 Task: Add an event with the title Third Interview with Lorence, date ''2023/10/12'', time 20:00and add a description: As each participant delivers their presentation, fellow participants and a designated facilitator will provide constructive feedback, highlighting strengths and offering suggestions for improvement. The feedback will focus on areas such as clarity of message, organization of content, vocal delivery, non-verbal communication, and overall presentation effectiveness.Mark the tasks as Completed , logged in from the account softage.5@softage.netand send the event invitation to softage.2@softage.net and softage.3@softage.net. Set a reminder for the event Doesn''t repeat
Action: Mouse moved to (62, 111)
Screenshot: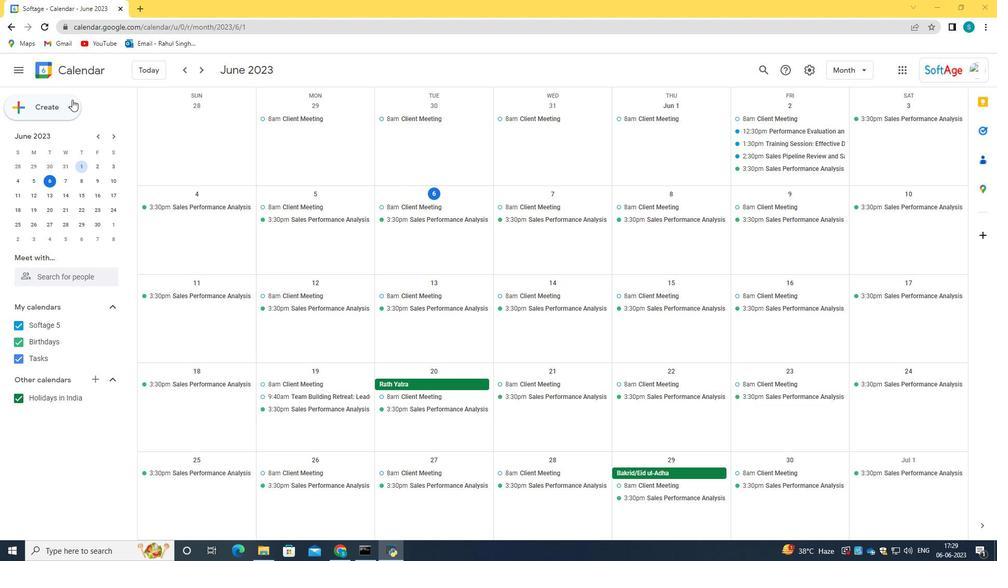 
Action: Mouse pressed left at (62, 111)
Screenshot: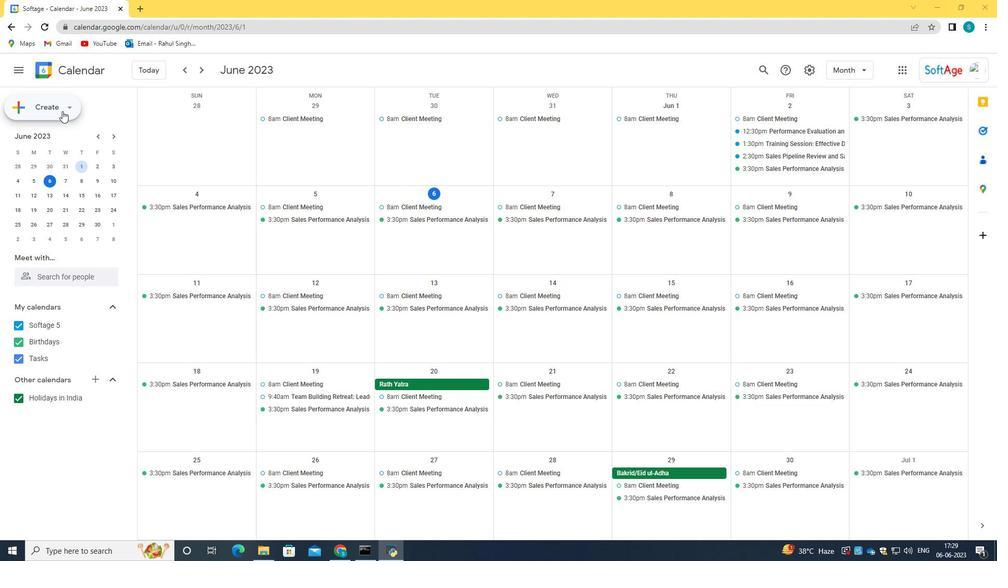 
Action: Mouse moved to (63, 134)
Screenshot: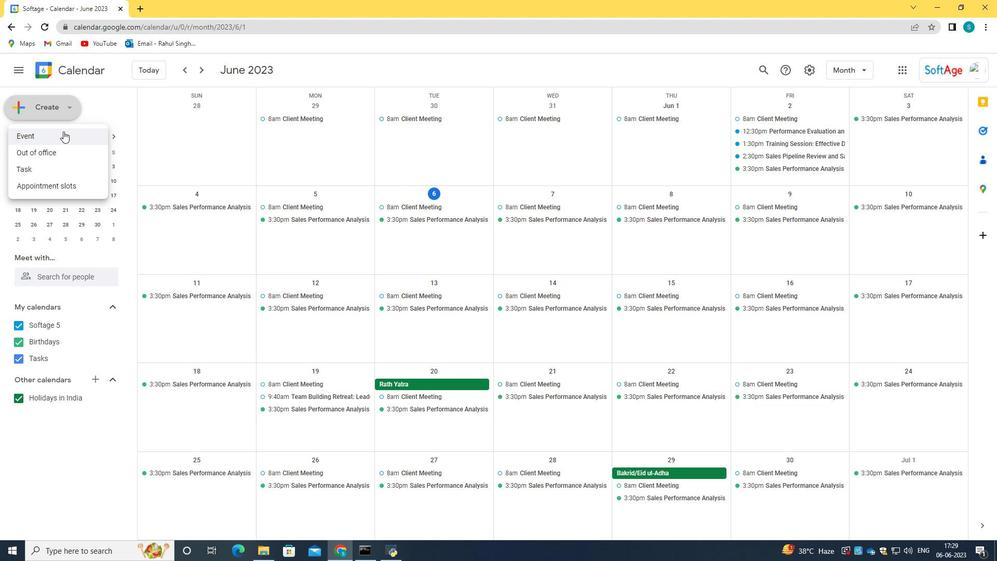 
Action: Mouse pressed left at (63, 134)
Screenshot: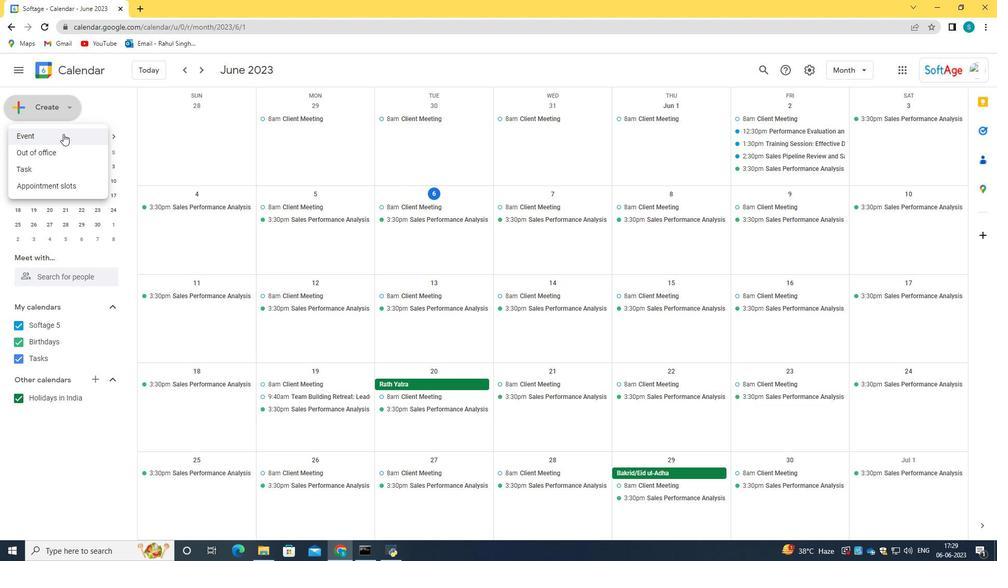 
Action: Mouse moved to (531, 359)
Screenshot: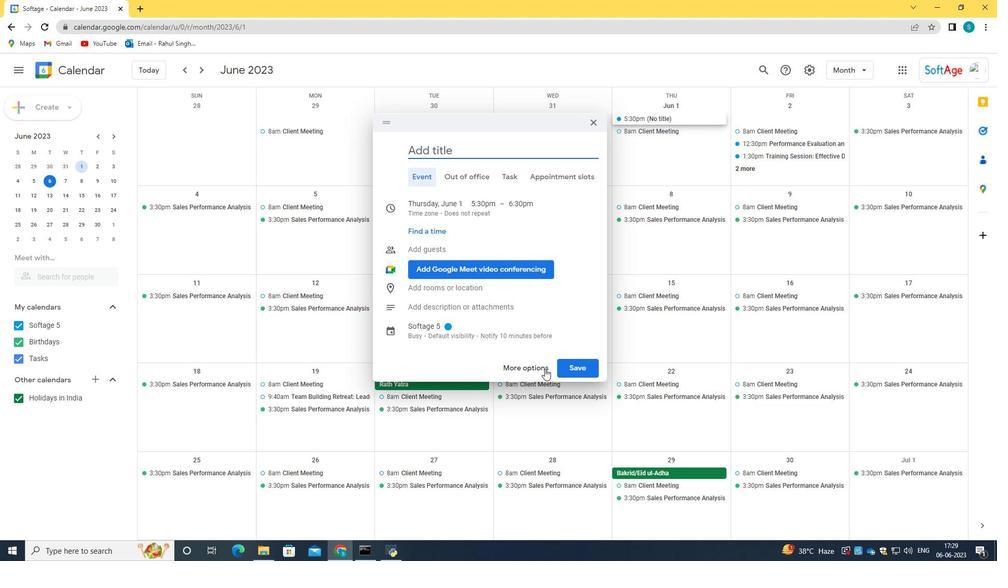 
Action: Mouse pressed left at (531, 359)
Screenshot: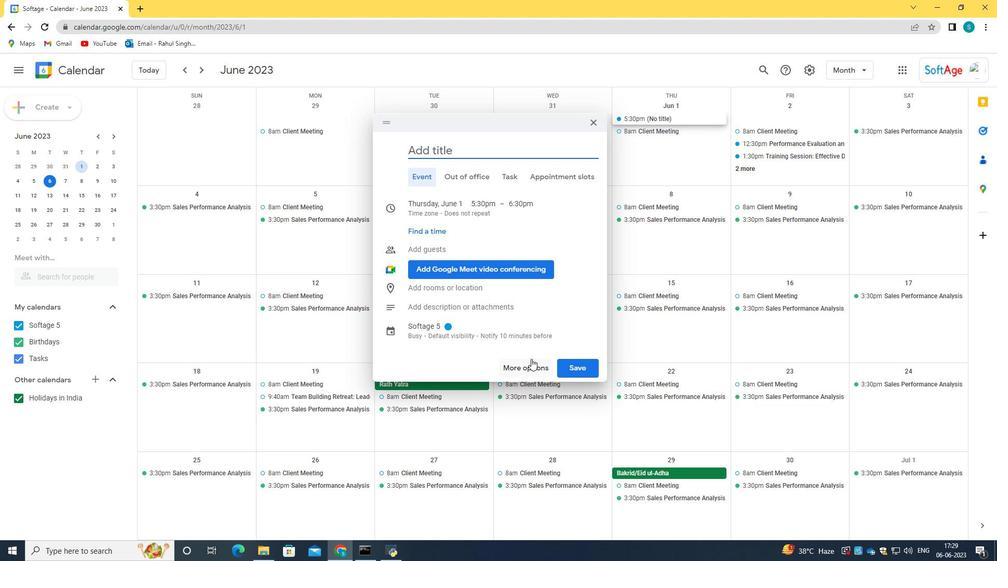 
Action: Mouse moved to (127, 73)
Screenshot: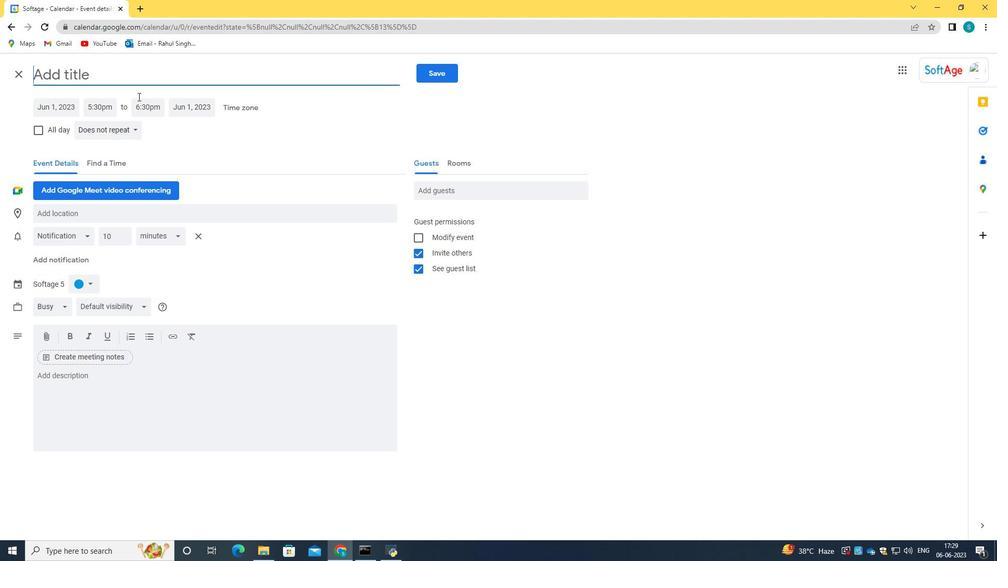 
Action: Mouse pressed left at (127, 73)
Screenshot: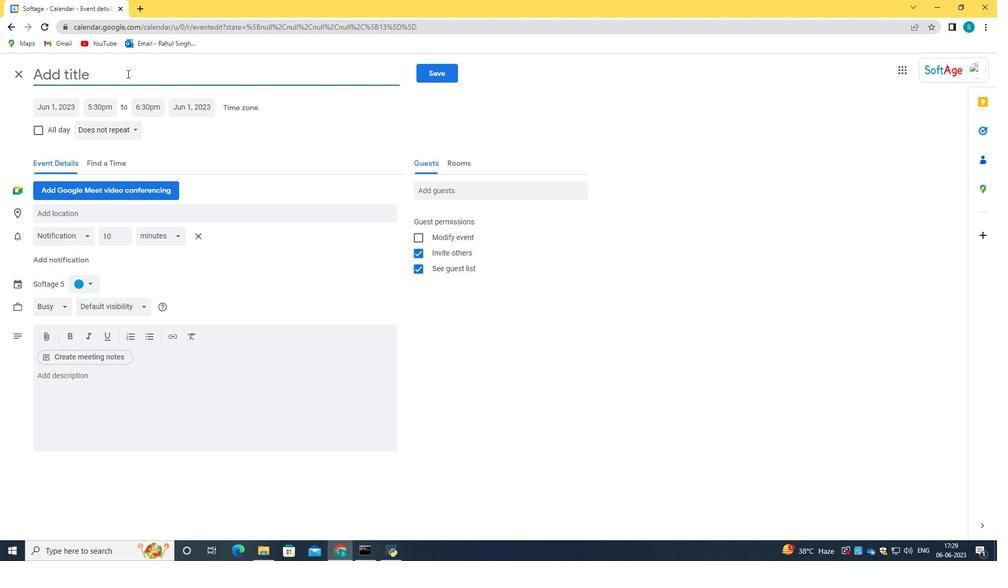 
Action: Key pressed <Key.caps_lock>T<Key.caps_lock>hird<Key.space><Key.caps_lock>I<Key.caps_lock>nterview<Key.space>with<Key.space><Key.caps_lock>L<Key.caps_lock>orence<Key.backspace><Key.backspace><Key.backspace><Key.backspace>ence<Key.space>
Screenshot: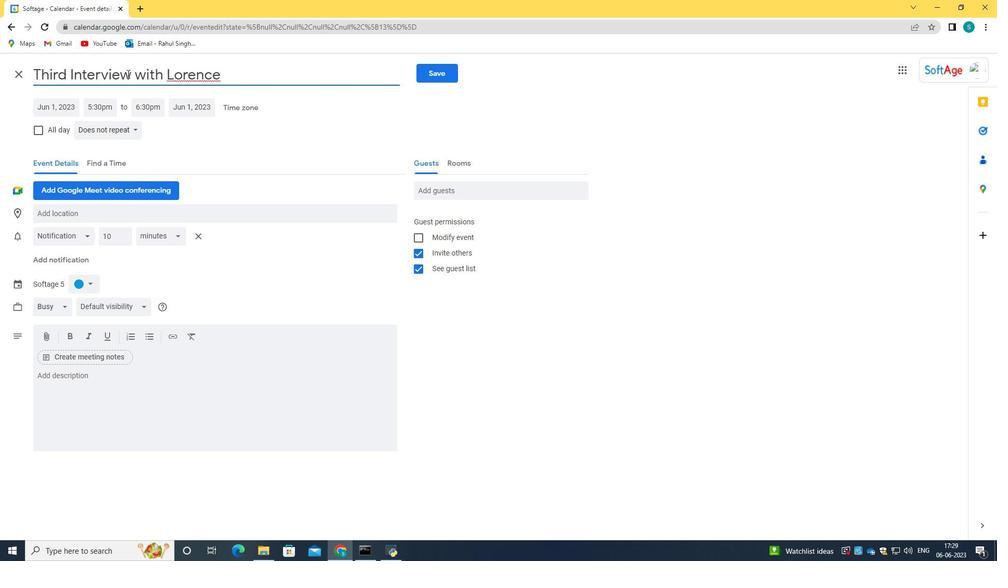 
Action: Mouse moved to (49, 108)
Screenshot: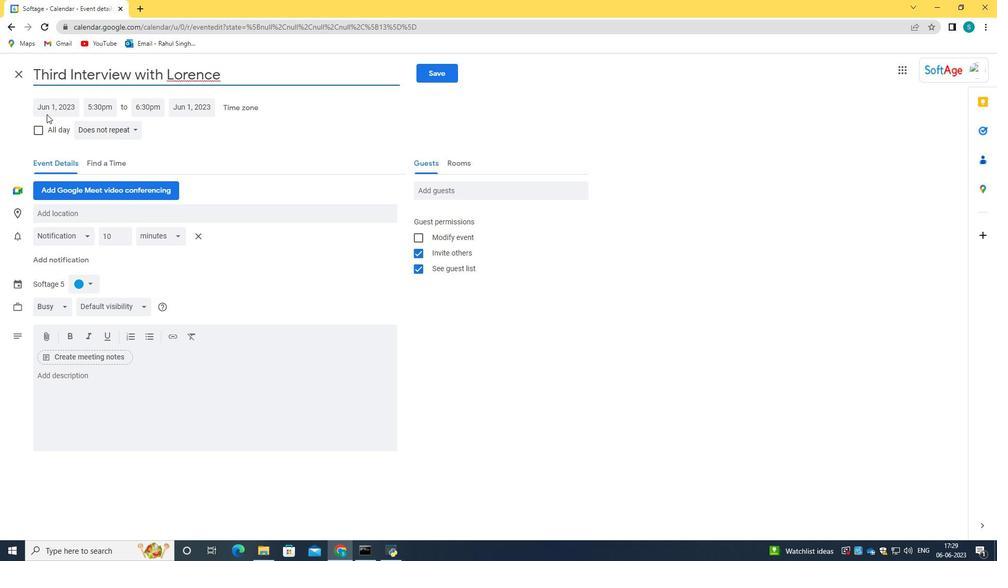 
Action: Mouse pressed left at (49, 108)
Screenshot: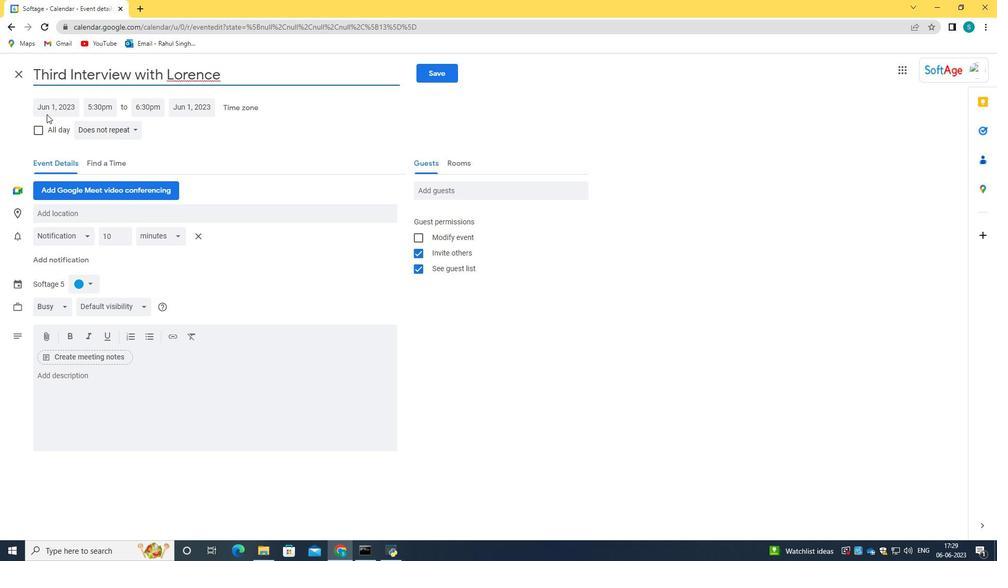 
Action: Key pressed 2023/10/12<Key.tab>20<Key.shift_r>:00<Key.enter>
Screenshot: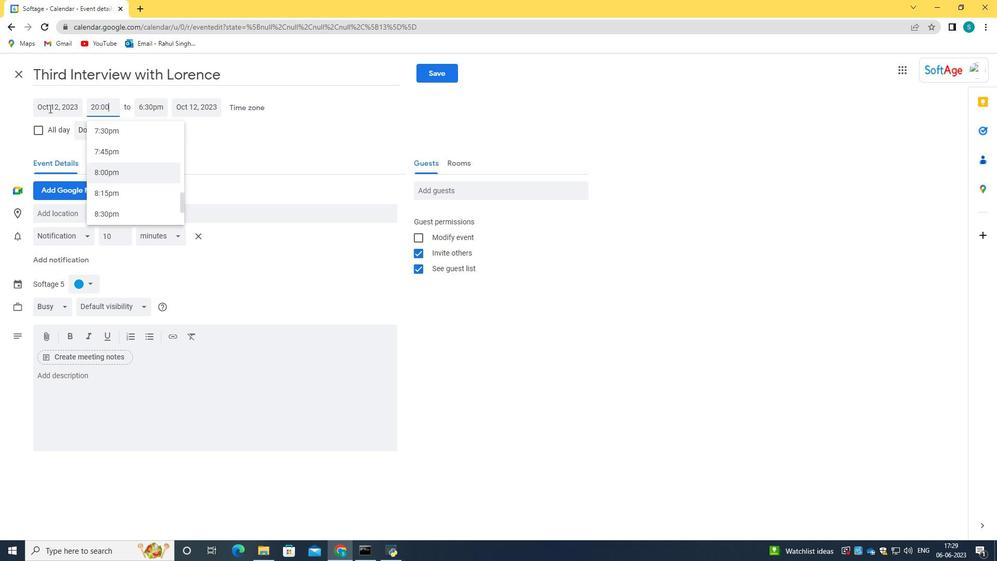 
Action: Mouse moved to (63, 134)
Screenshot: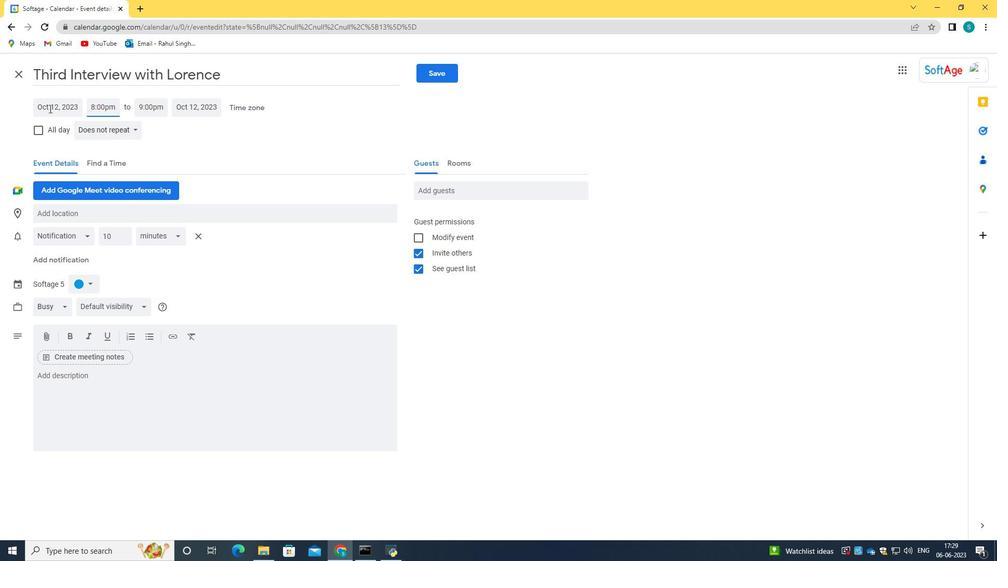 
Action: Mouse pressed left at (62, 130)
Screenshot: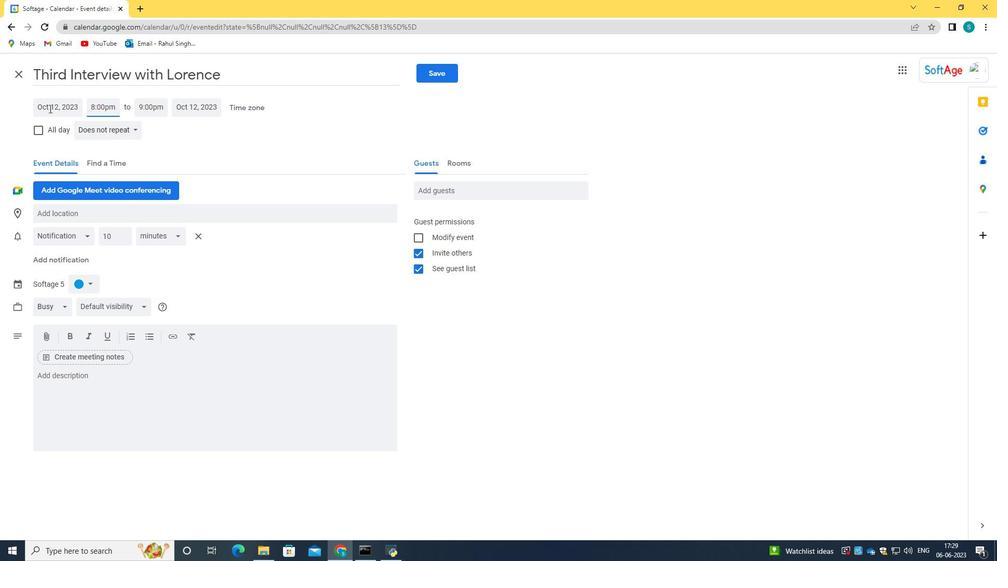 
Action: Mouse moved to (231, 152)
Screenshot: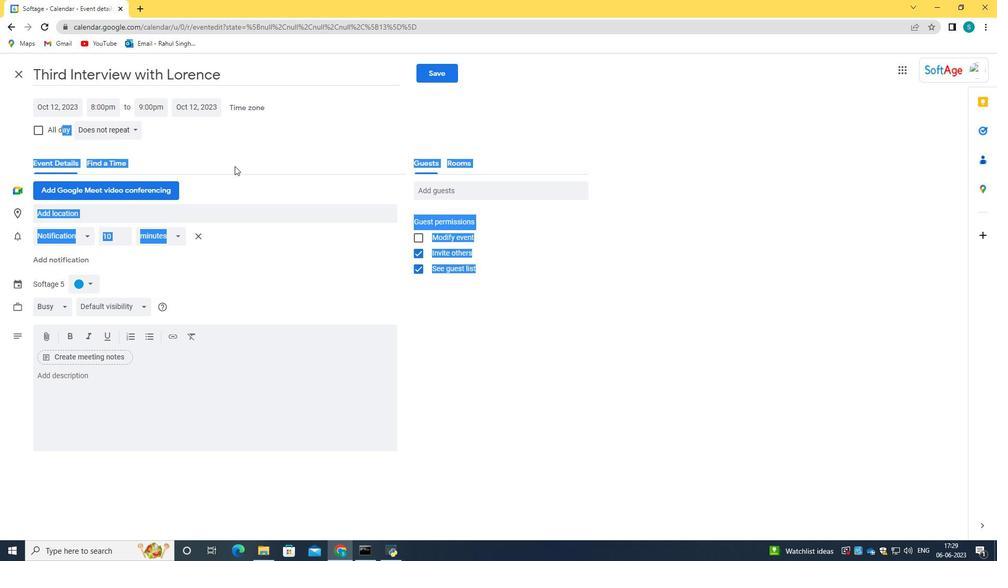 
Action: Mouse pressed left at (231, 152)
Screenshot: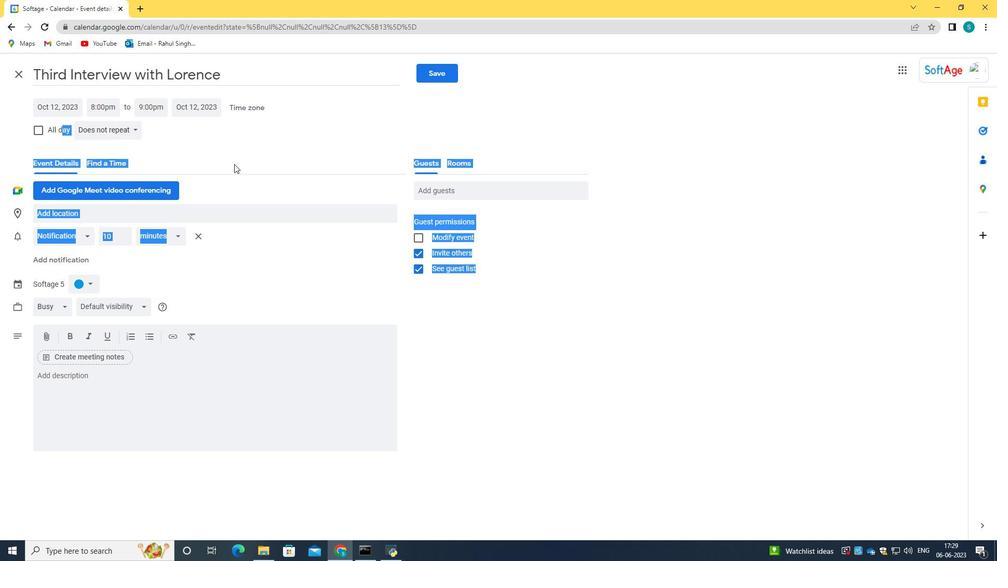 
Action: Mouse moved to (202, 399)
Screenshot: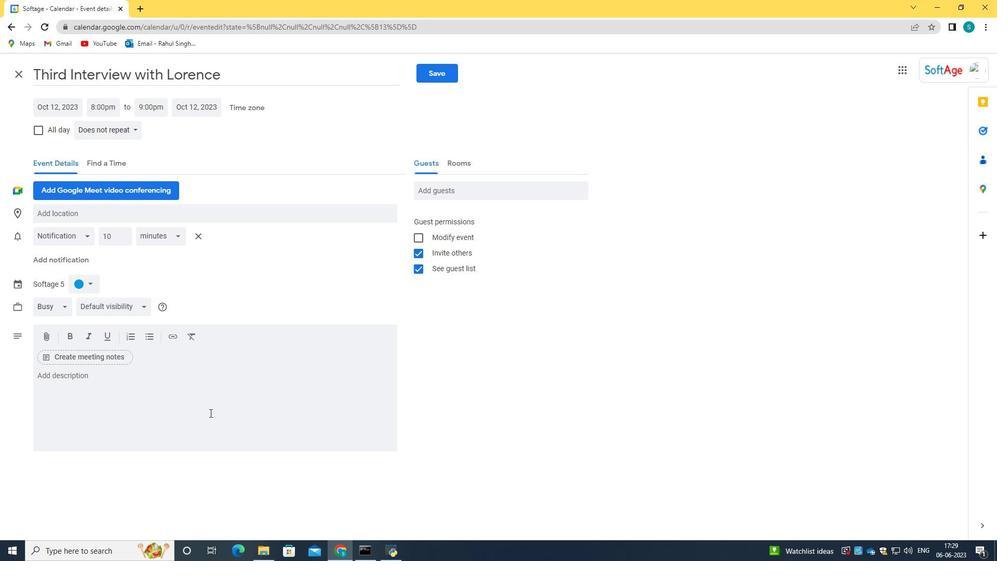 
Action: Mouse pressed left at (202, 399)
Screenshot: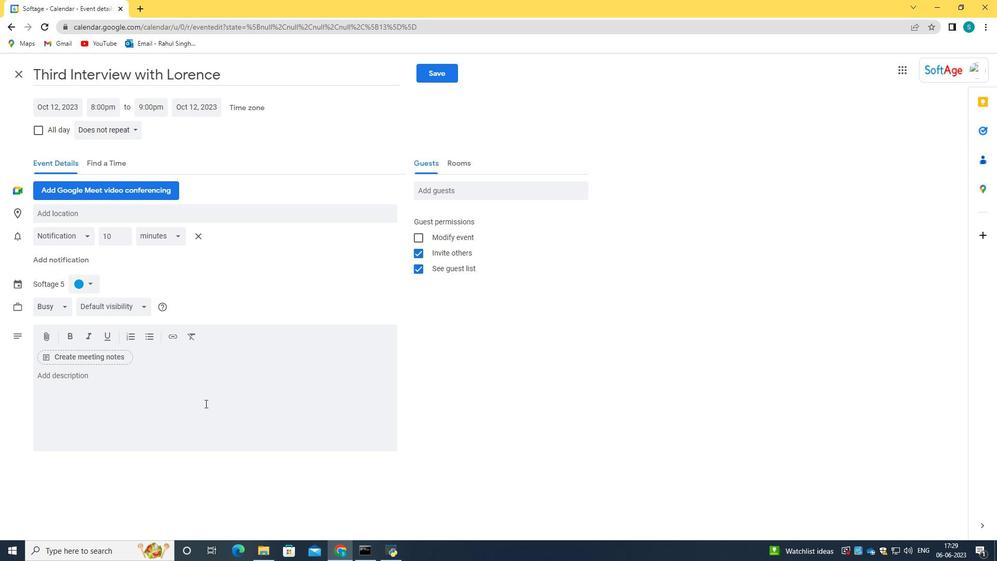 
Action: Key pressed <Key.caps_lock>A<Key.caps_lock>s<Key.space>each<Key.space>paricipants<Key.space><Key.backspace><Key.backspace><Key.backspace><Key.backspace><Key.backspace><Key.backspace><Key.backspace><Key.backspace><Key.backspace>ticio<Key.backspace>pants<Key.space>delivers<Key.space>their<Key.space>pr<Key.backspace>e<Key.backspace>rd<Key.backspace>esentation,<Key.space>fellow<Key.space>participants<Key.space>delivers<Key.space>their<Key.space>presentation,<Key.space>fellow<Key.space>participants<Key.space>as<Key.backspace>nd<Key.space>a<Key.space>designated<Key.space>facilitator<Key.space>will<Key.space>provide<Key.space>constructive<Key.space>feedback,<Key.space>highlighting<Key.space>strengths<Key.space>ansd<Key.space>===<Key.backspace><Key.backspace><Key.backspace><Key.backspace><Key.backspace>d<Key.backspace><Key.backspace>d<Key.space>offering<Key.space>suggerstyi<Key.backspace><Key.backspace><Key.backspace><Key.backspace><Key.backspace>s<Key.backspace>tions<Key.space>for<Key.space>i<Key.backspace><Key.backspace><Key.backspace><Key.backspace><Key.backspace><Key.backspace><Key.backspace><Key.backspace><Key.backspace><Key.backspace><Key.backspace><Key.backspace>estions<Key.space>for<Key.space>improvemtn<Key.backspace><Key.backspace>ent.<Key.space><Key.caps_lock>T<Key.caps_lock>he<Key.space>feednac<Key.backspace><Key.backspace><Key.backspace>bc<Key.backspace>ack<Key.space>will<Key.space>o<Key.backspace>focus<Key.space>on<Key.space>areas<Key.space>such<Key.space>as<Key.space>clarity<Key.space>of<Key.space>massg<Key.backspace>age.<Key.backspace>,<Key.space>organiation<Key.space>o<Key.backspace><Key.backspace><Key.backspace><Key.backspace><Key.backspace><Key.backspace><Key.backspace><Key.backspace>ization<Key.space>of<Key.space>content,<Key.space>vocal<Key.space>delivery,<Key.backspace>,<Key.space>non-verbal<Key.space>communication<Key.space>and<Key.space>overall<Key.space>presentation<Key.space>effectiveness.
Screenshot: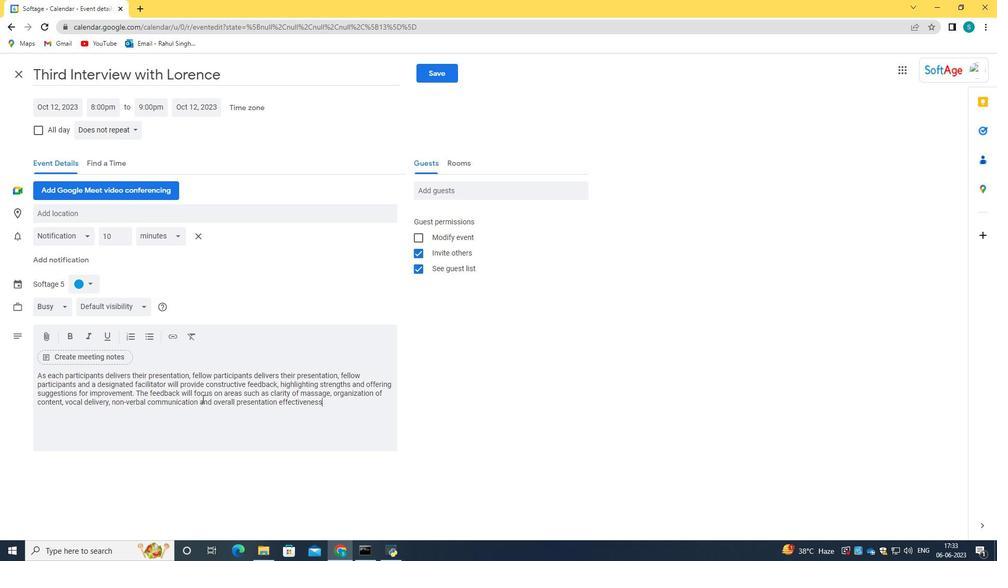 
Action: Mouse moved to (451, 192)
Screenshot: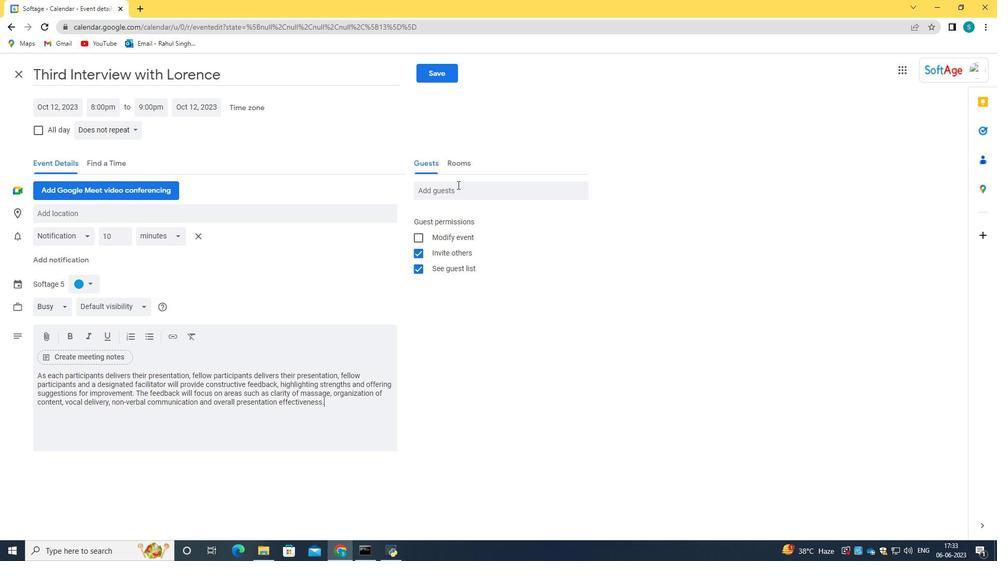 
Action: Mouse pressed left at (451, 192)
Screenshot: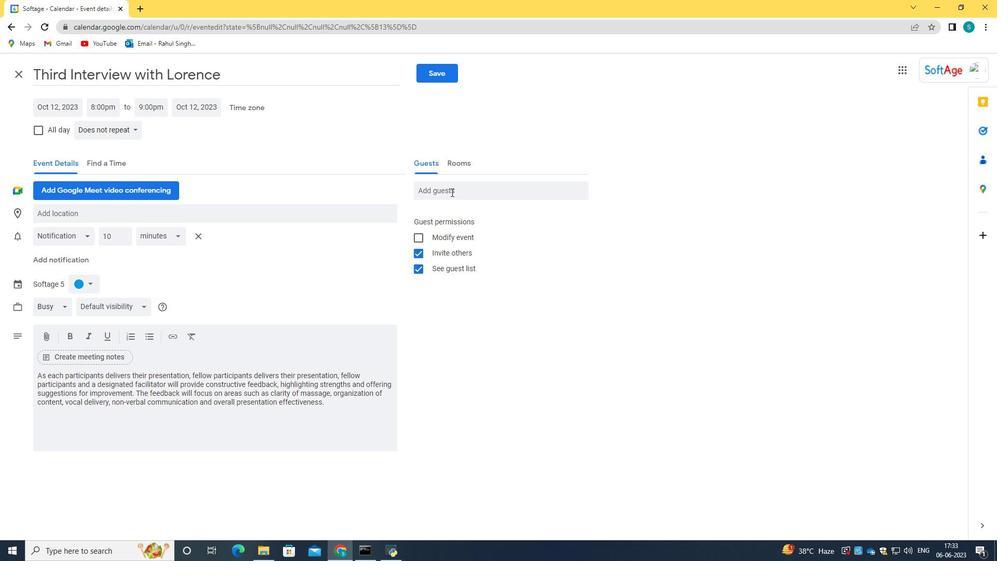 
Action: Key pressed <Key.caps_lock><Key.caps_lock>softage.2<Key.shift>@softage.net<Key.tab>sofat<Key.backspace><Key.backspace>tage.3<Key.shift>@softage.net
Screenshot: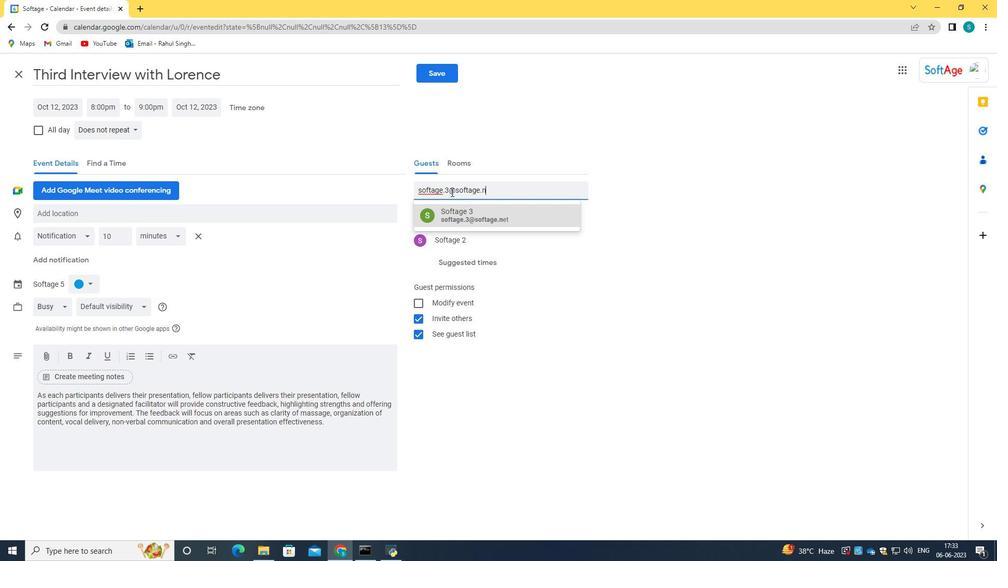 
Action: Mouse moved to (469, 214)
Screenshot: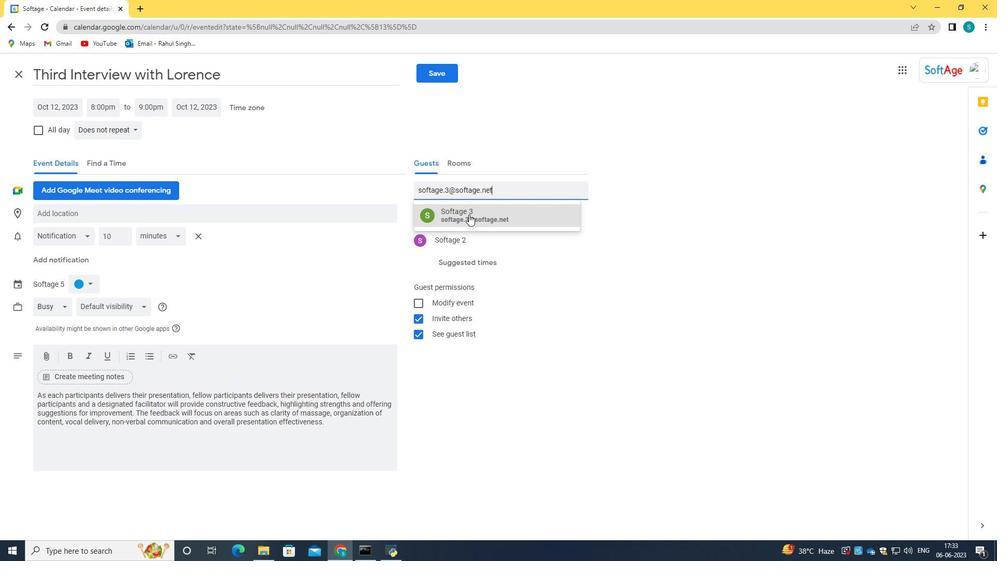 
Action: Mouse pressed left at (469, 214)
Screenshot: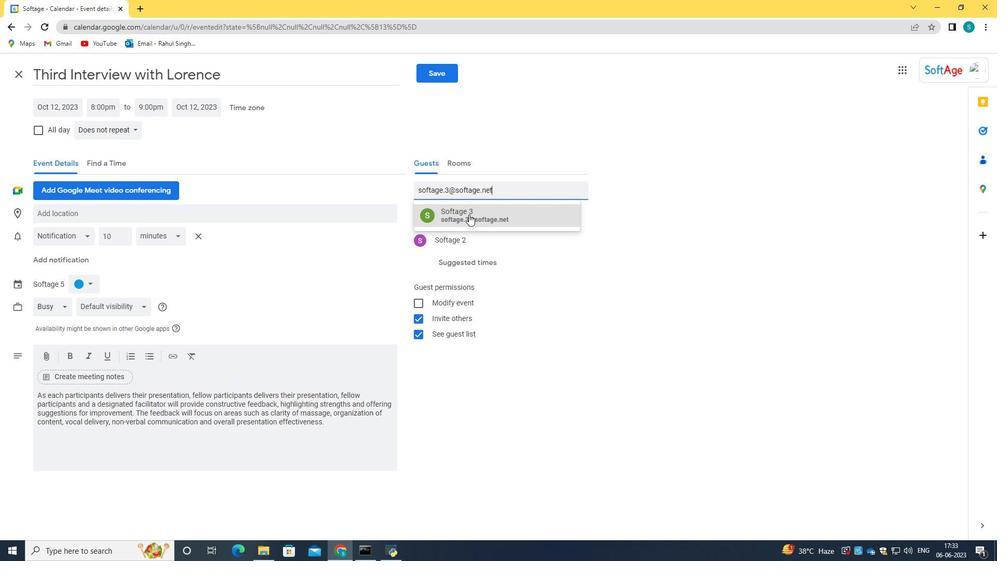 
Action: Mouse moved to (106, 128)
Screenshot: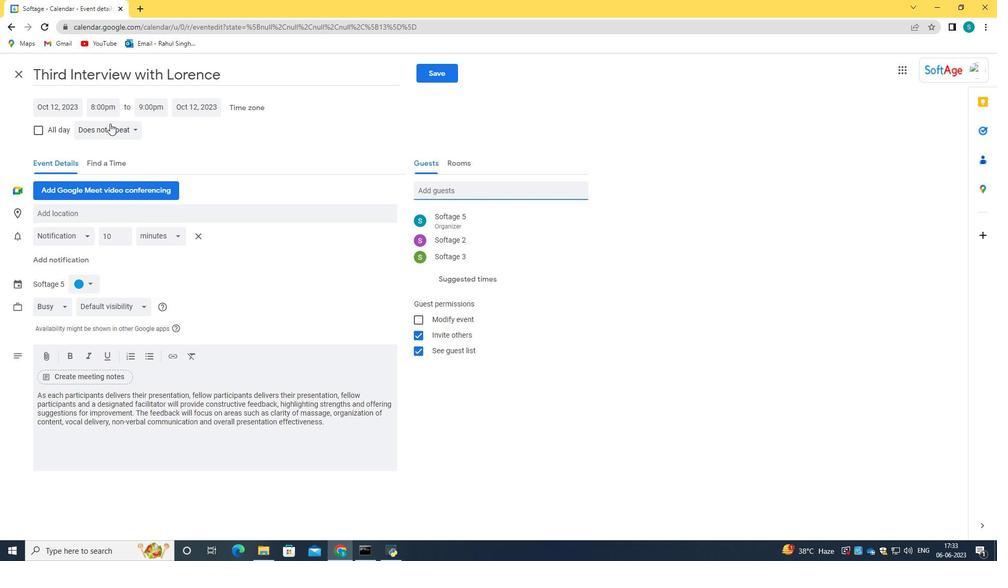 
Action: Mouse pressed left at (106, 128)
Screenshot: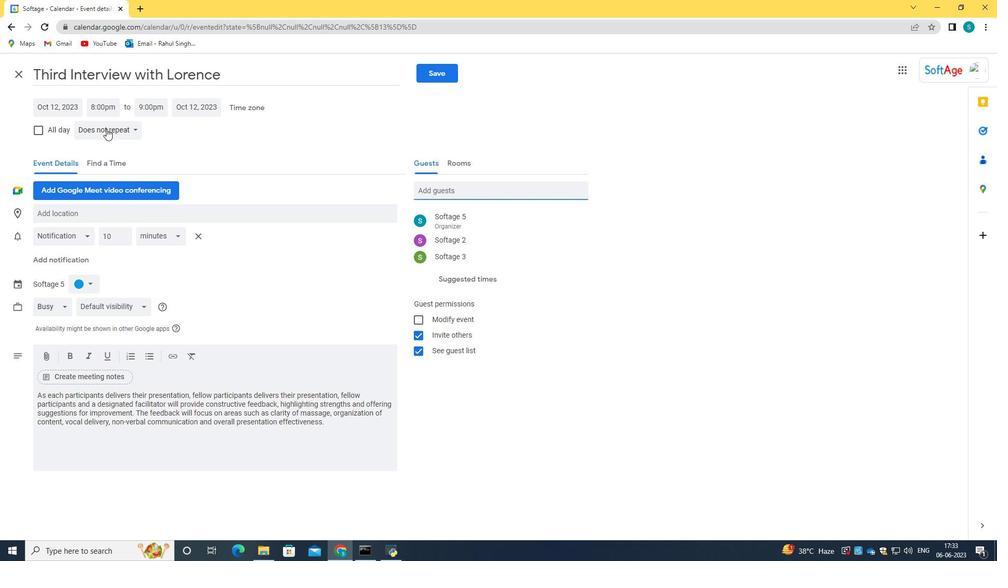 
Action: Mouse moved to (139, 134)
Screenshot: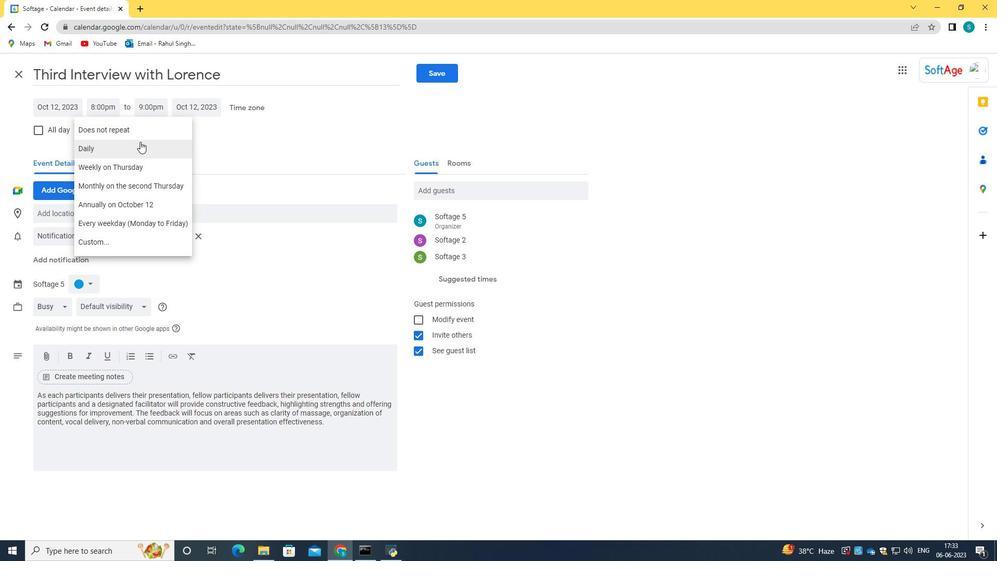 
Action: Mouse pressed left at (139, 134)
Screenshot: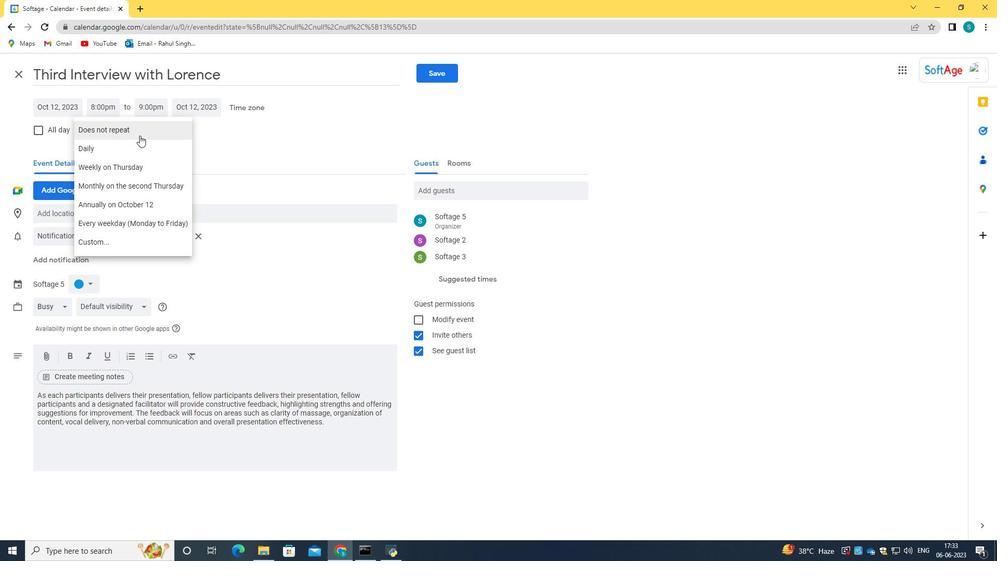 
Action: Mouse moved to (432, 66)
Screenshot: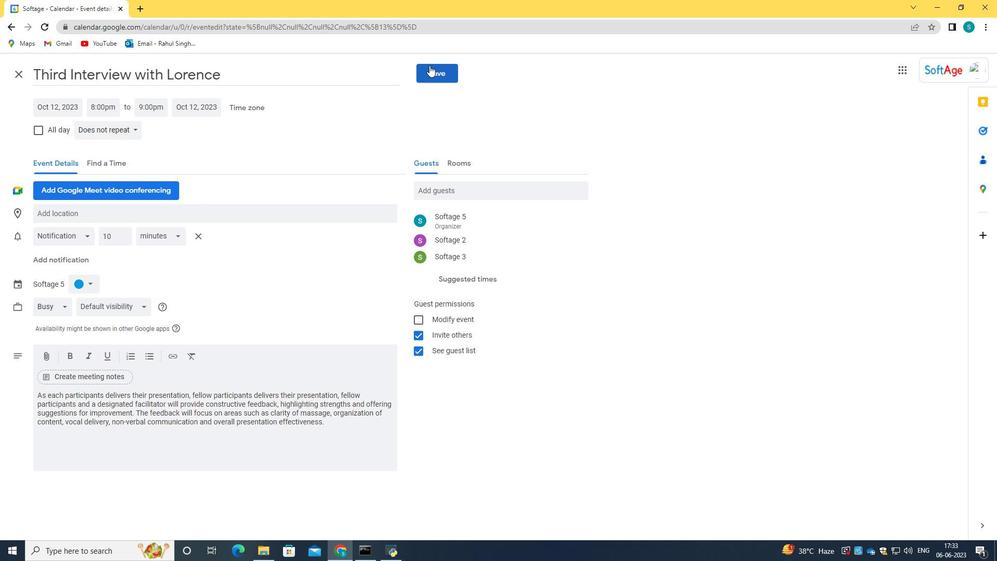 
Action: Mouse pressed left at (432, 66)
Screenshot: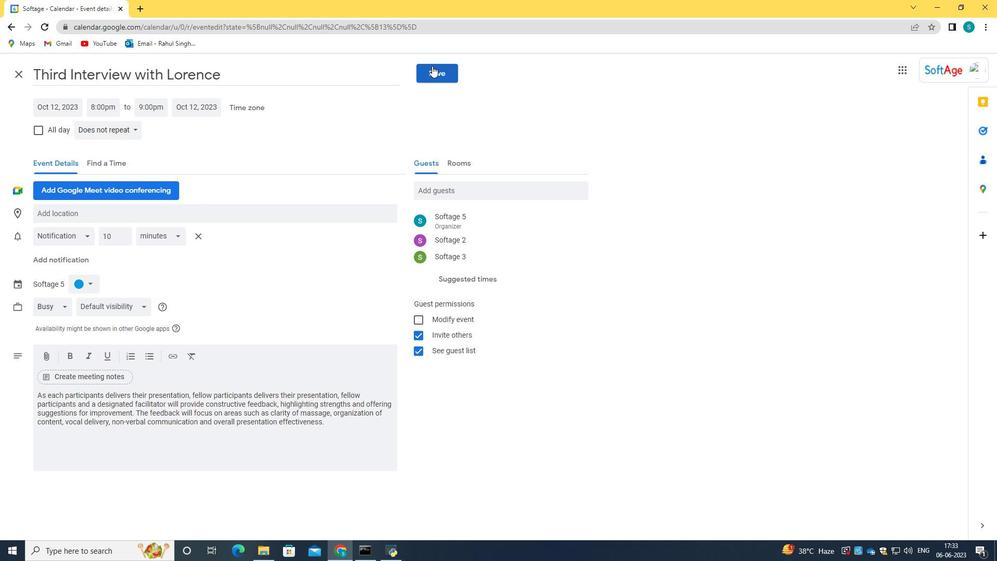 
Action: Mouse moved to (587, 321)
Screenshot: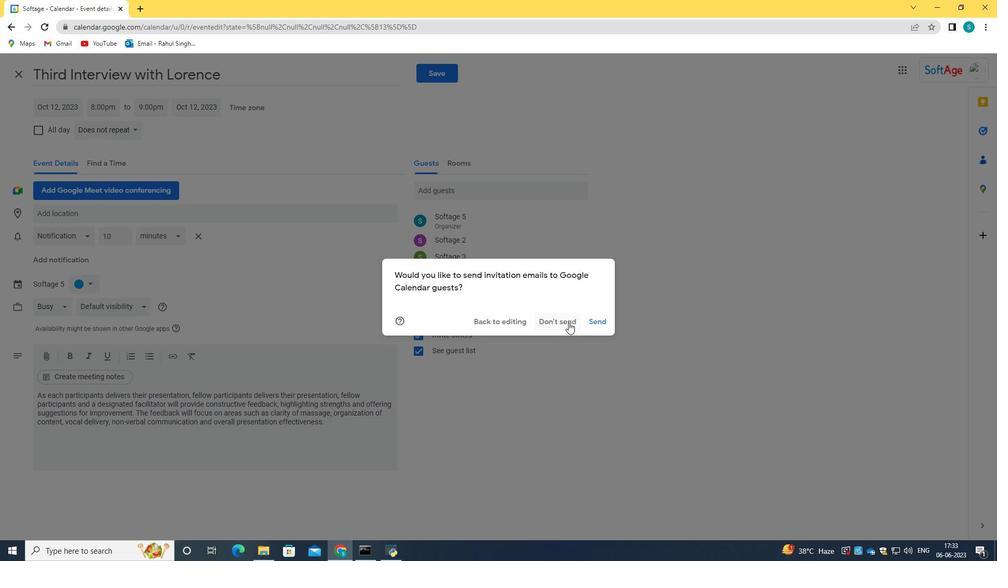 
Action: Mouse pressed left at (587, 321)
Screenshot: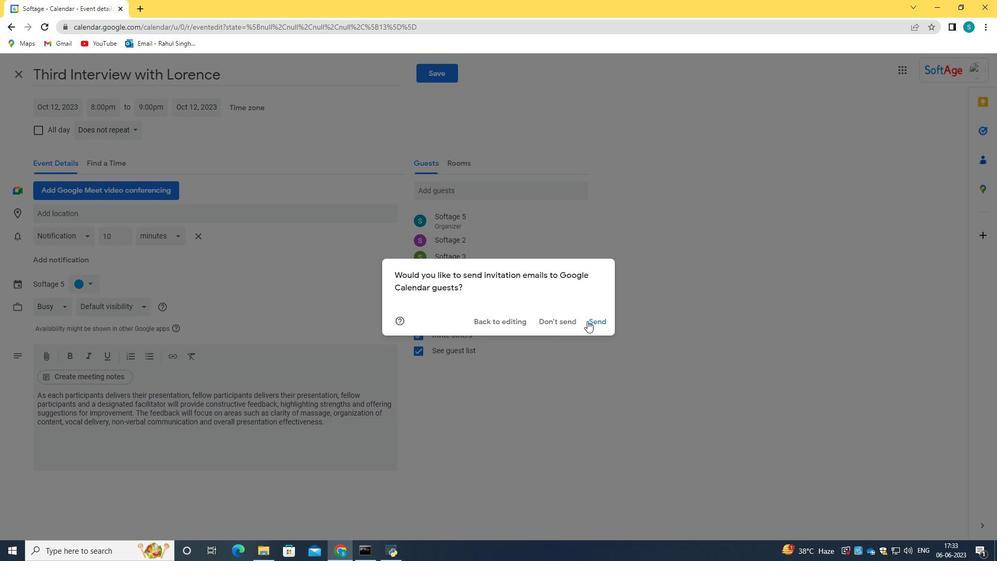 
